 Task: Create a sub task Design and Implement Solution for the task  Integrate a new online platform for online language learning in the project ArcticForge , assign it to team member softage.2@softage.net and update the status of the sub task to  Off Track , set the priority of the sub task to High
Action: Mouse moved to (54, 260)
Screenshot: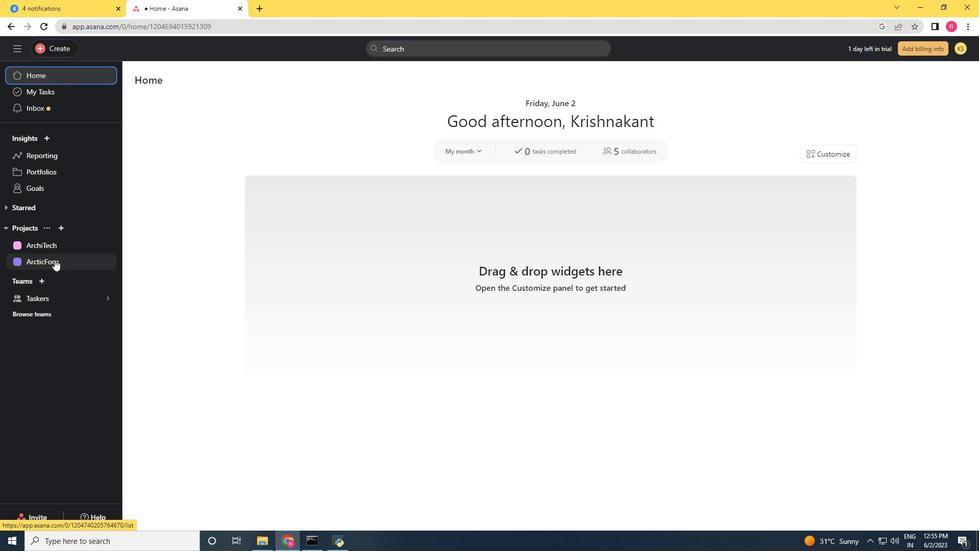 
Action: Mouse pressed left at (54, 260)
Screenshot: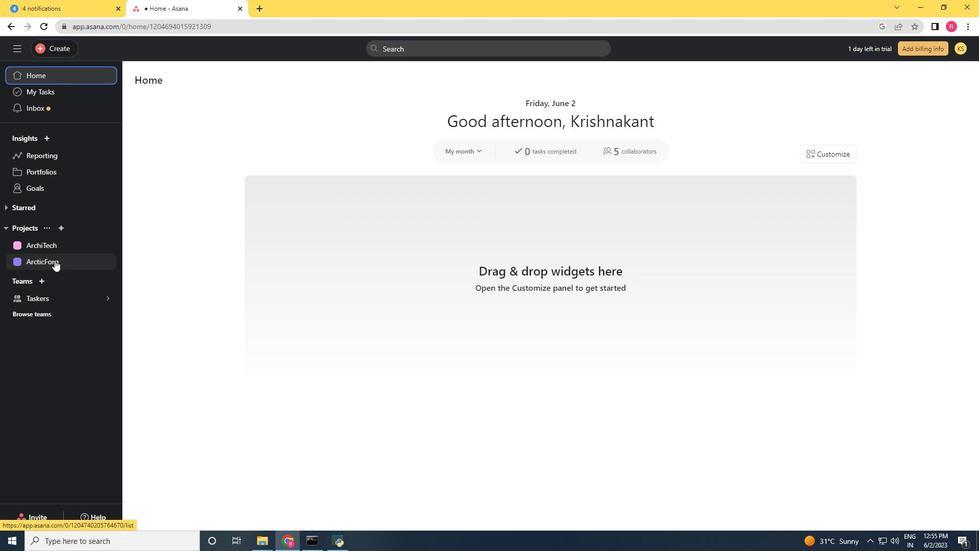 
Action: Mouse moved to (433, 229)
Screenshot: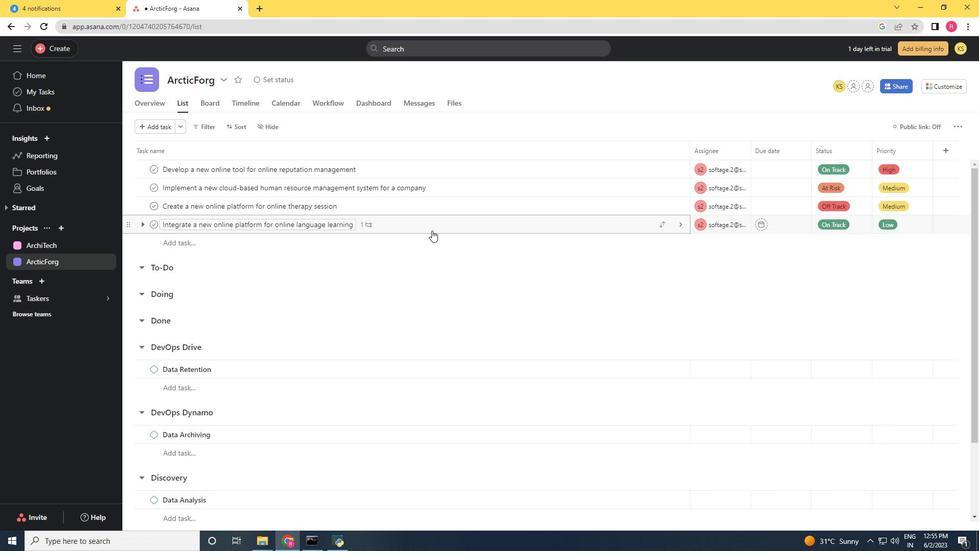 
Action: Mouse pressed left at (433, 229)
Screenshot: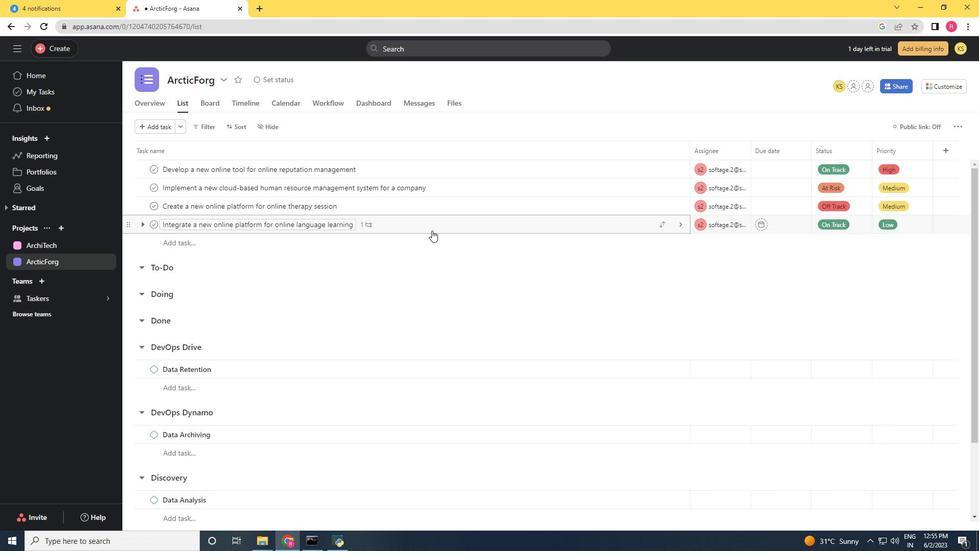 
Action: Mouse moved to (737, 368)
Screenshot: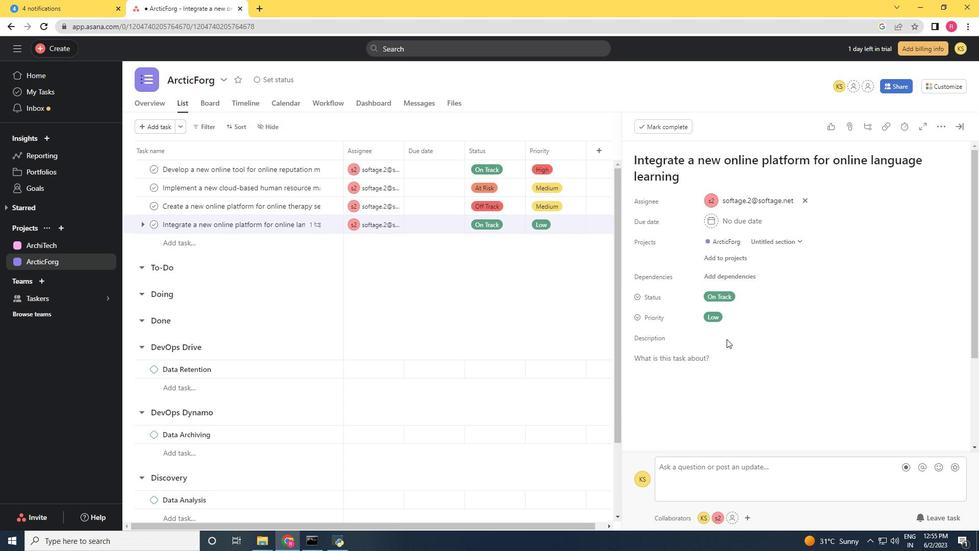 
Action: Mouse scrolled (737, 368) with delta (0, 0)
Screenshot: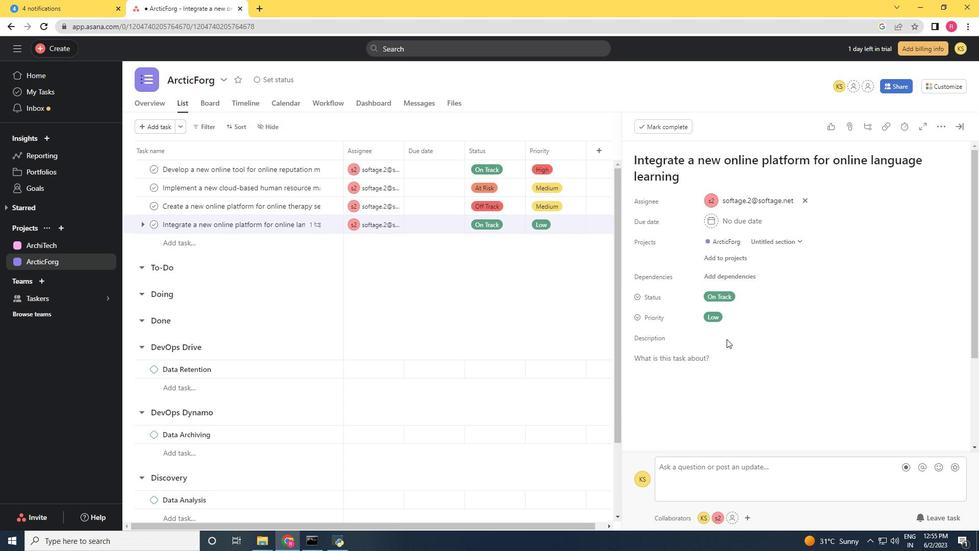 
Action: Mouse moved to (737, 372)
Screenshot: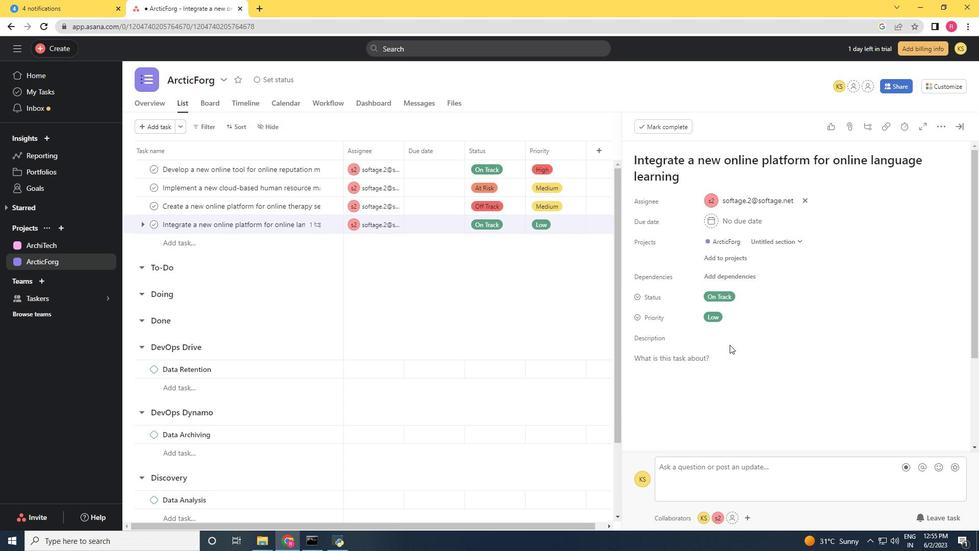 
Action: Mouse scrolled (737, 372) with delta (0, 0)
Screenshot: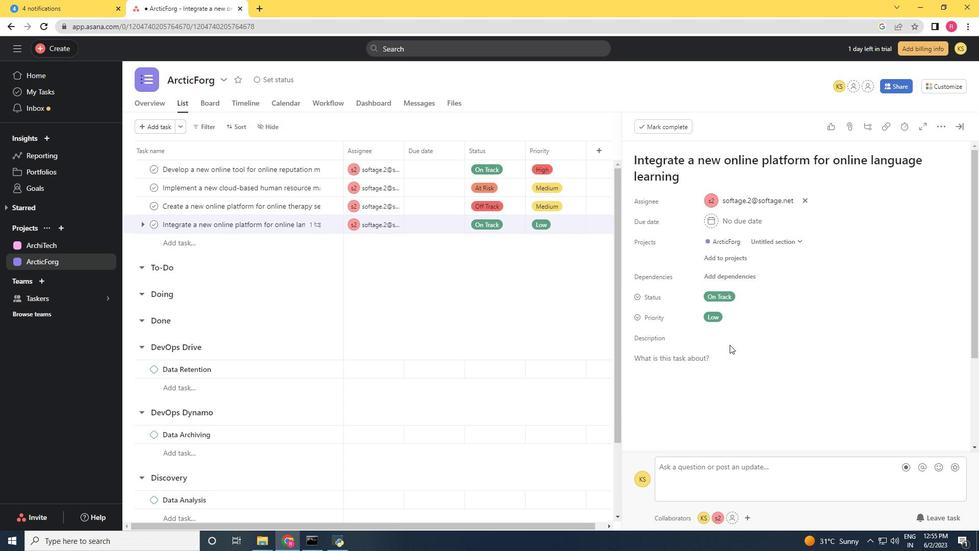 
Action: Mouse moved to (737, 373)
Screenshot: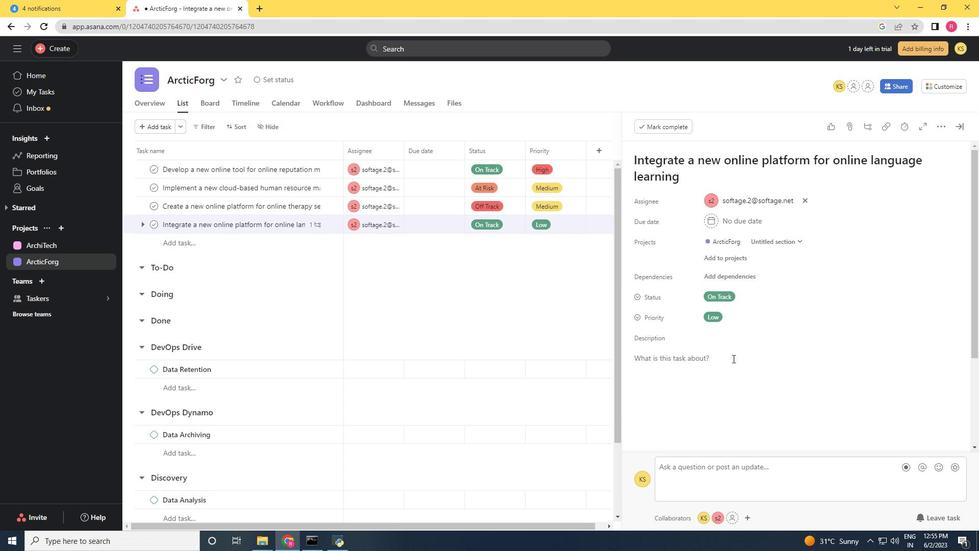
Action: Mouse scrolled (737, 372) with delta (0, 0)
Screenshot: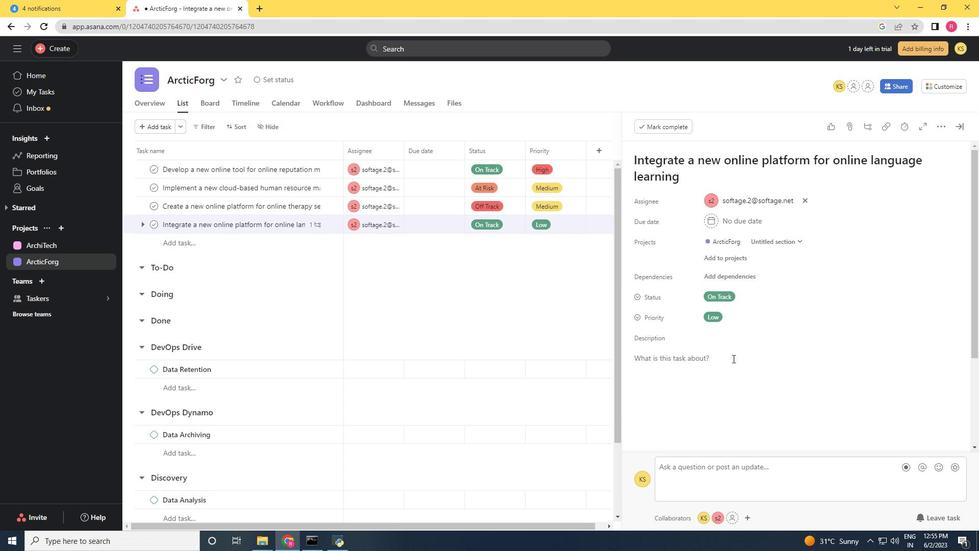
Action: Mouse moved to (737, 374)
Screenshot: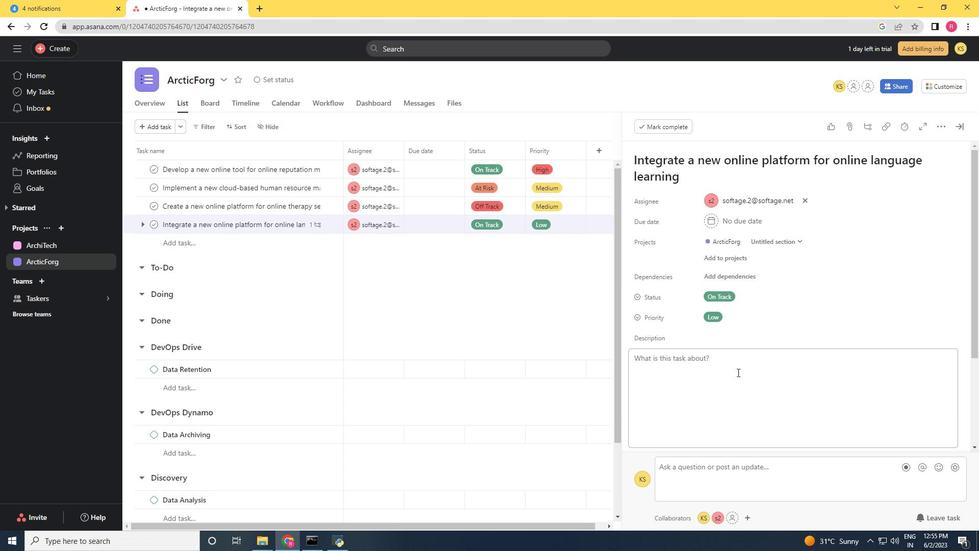 
Action: Mouse scrolled (737, 373) with delta (0, 0)
Screenshot: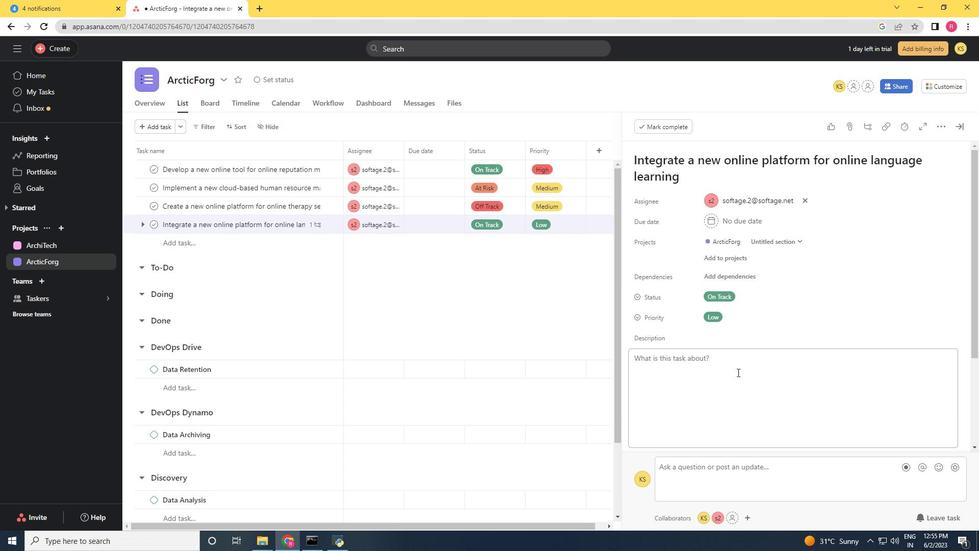 
Action: Mouse moved to (664, 371)
Screenshot: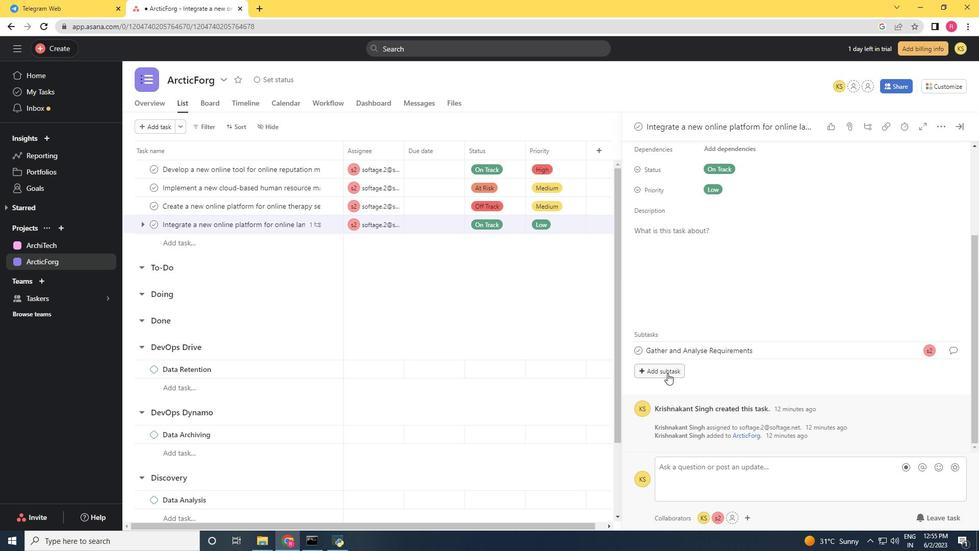 
Action: Mouse pressed left at (664, 371)
Screenshot: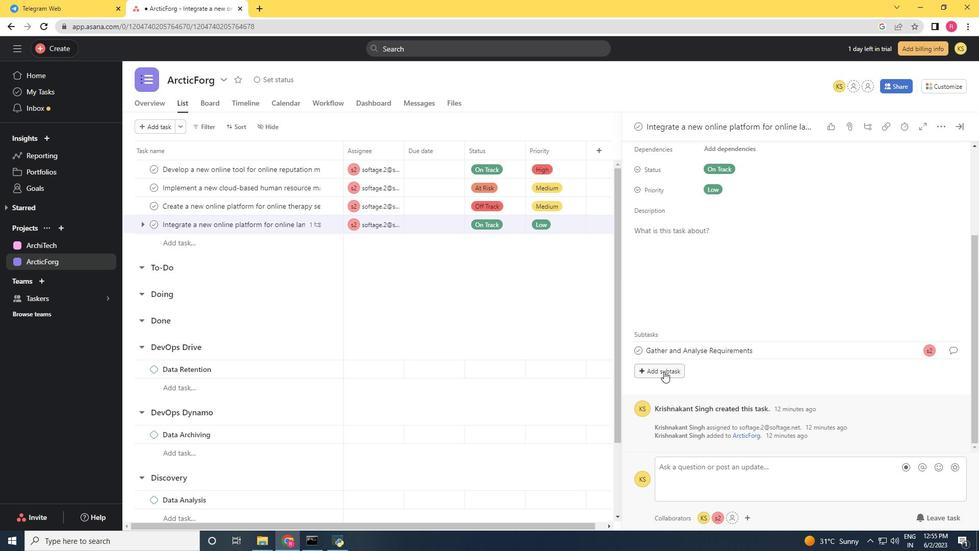 
Action: Key pressed <Key.shift><Key.shift><Key.shift><Key.shift><Key.shift>Design<Key.space>and<Key.space><Key.shift>Implement<Key.space><Key.shift>Solution
Screenshot: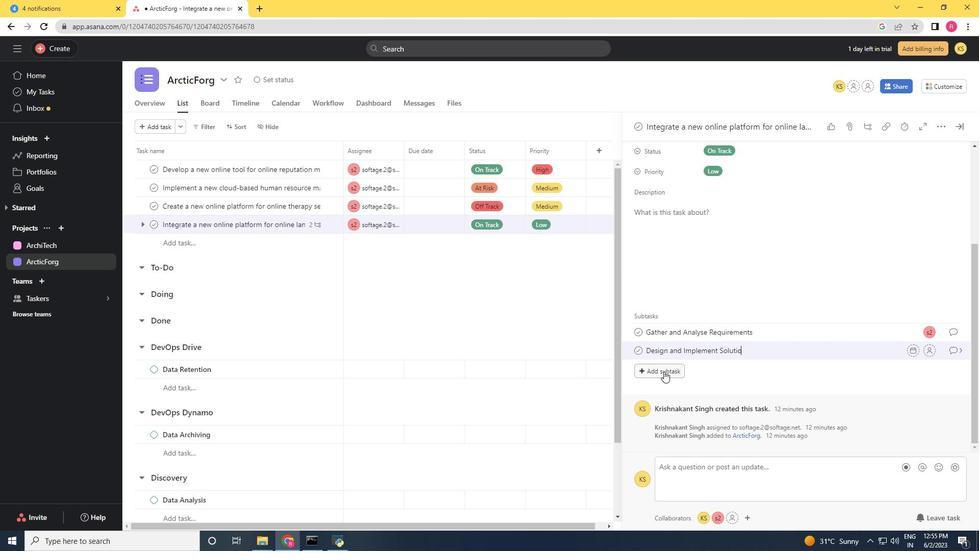 
Action: Mouse scrolled (664, 372) with delta (0, 0)
Screenshot: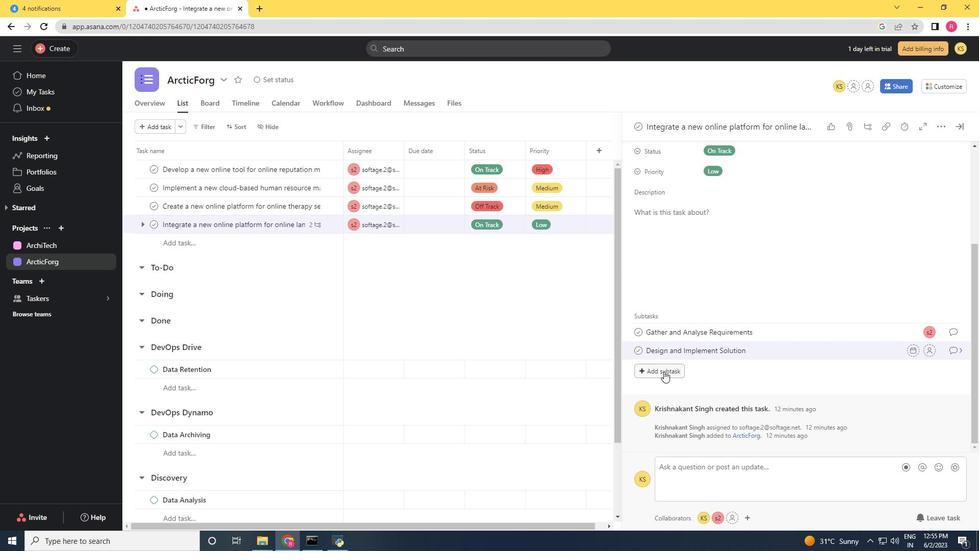 
Action: Mouse moved to (929, 401)
Screenshot: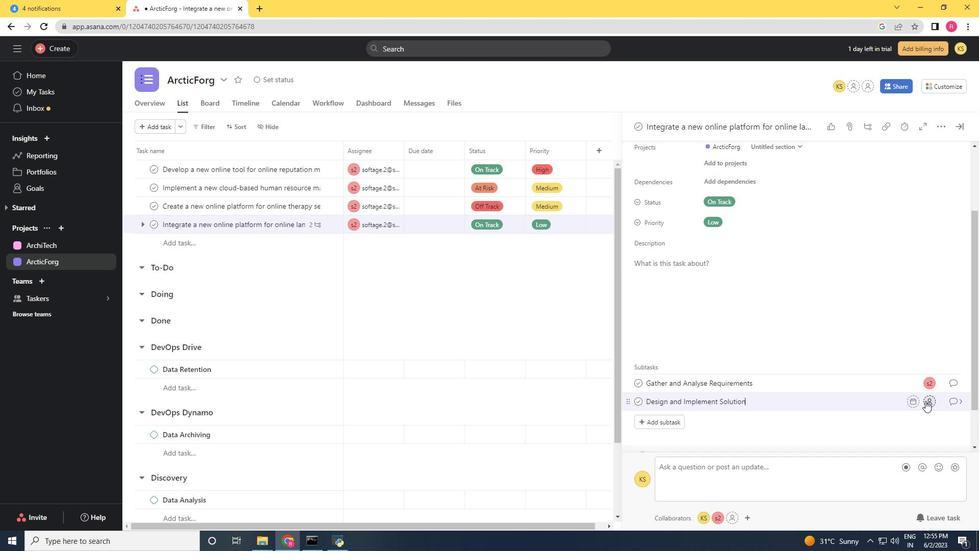 
Action: Mouse pressed left at (929, 401)
Screenshot: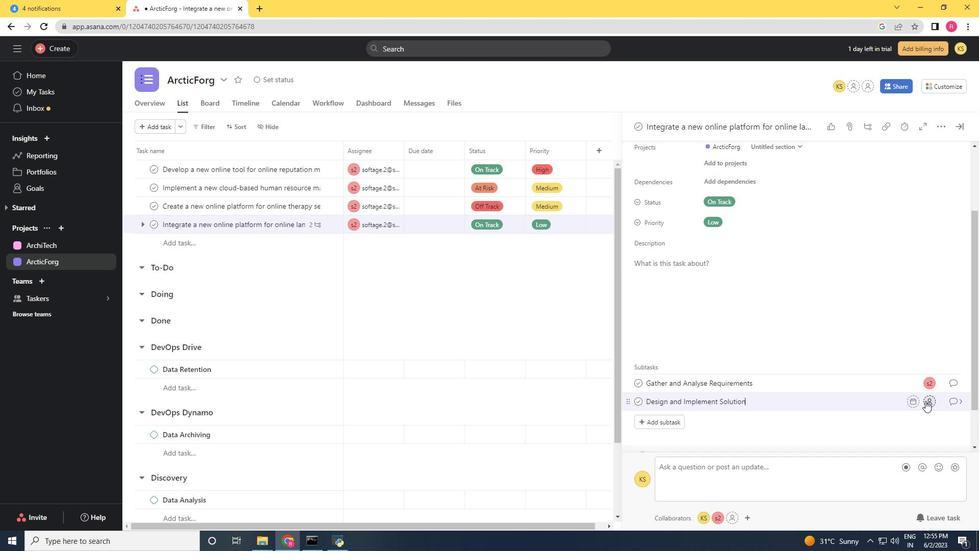 
Action: Mouse moved to (699, 347)
Screenshot: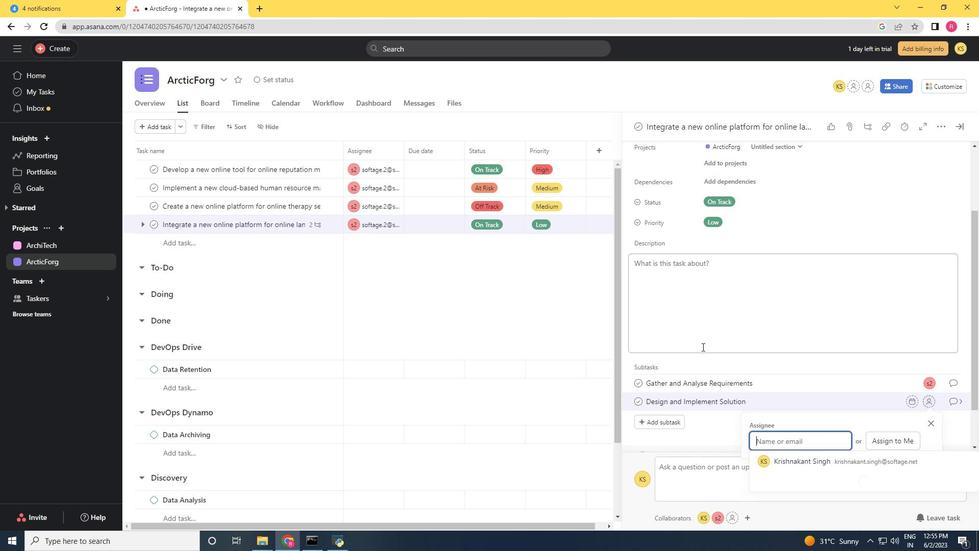 
Action: Key pressed softage.2<Key.shift>@softage.net
Screenshot: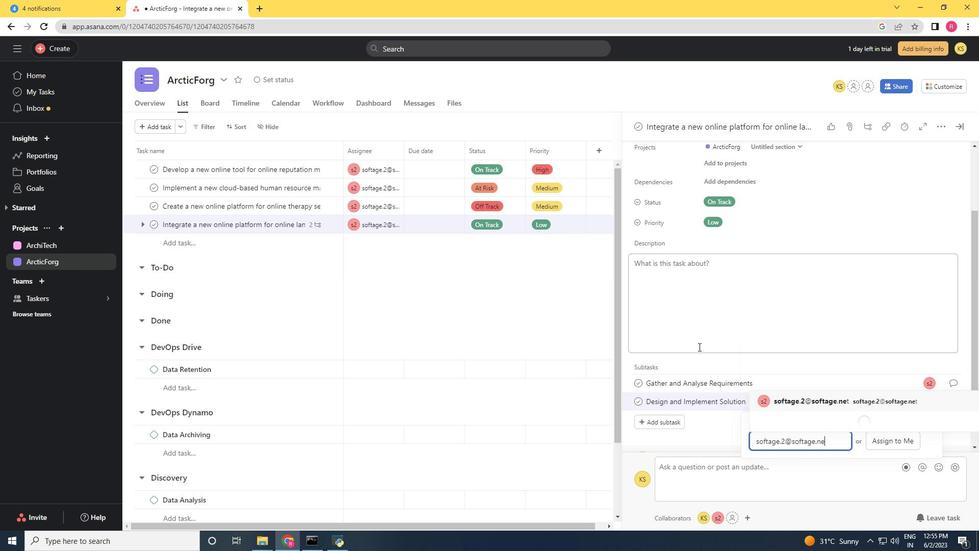 
Action: Mouse moved to (806, 402)
Screenshot: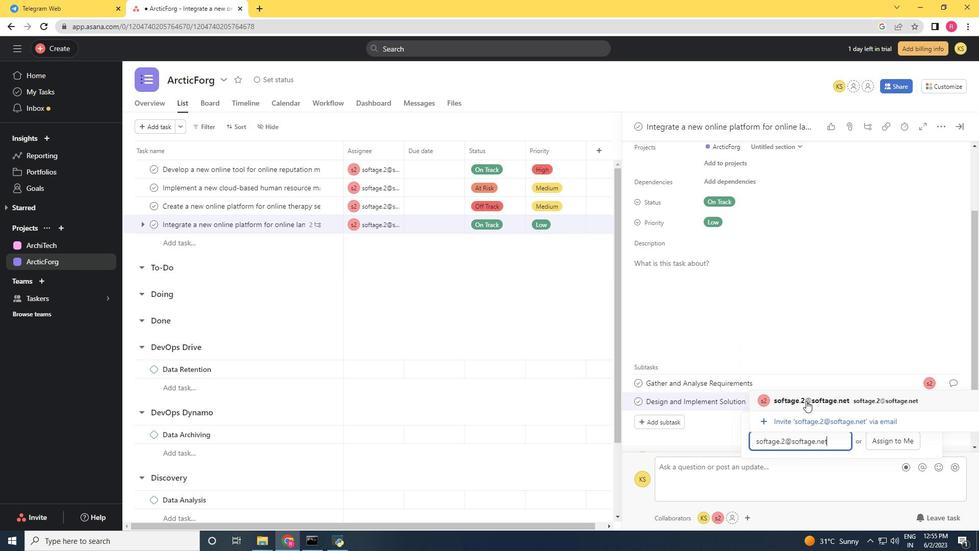 
Action: Mouse pressed left at (806, 402)
Screenshot: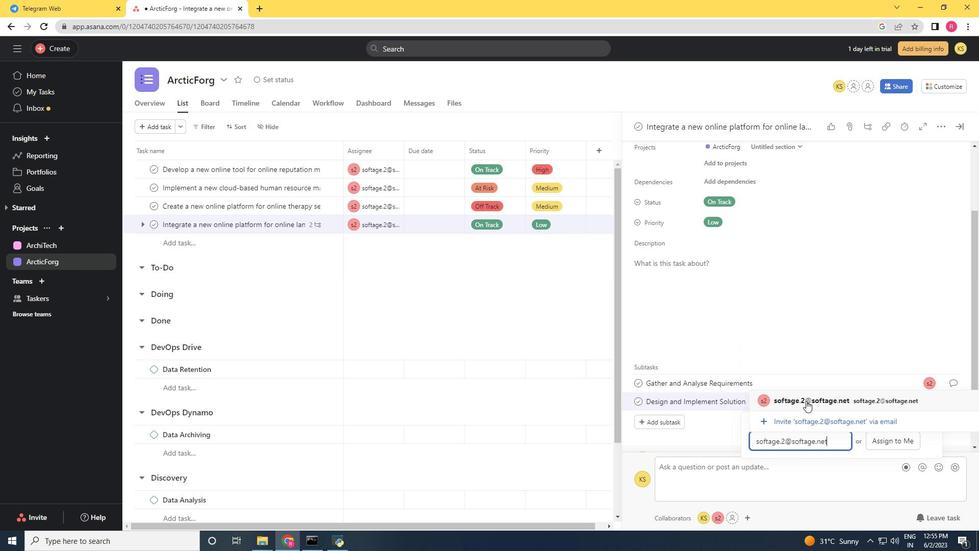 
Action: Mouse moved to (886, 419)
Screenshot: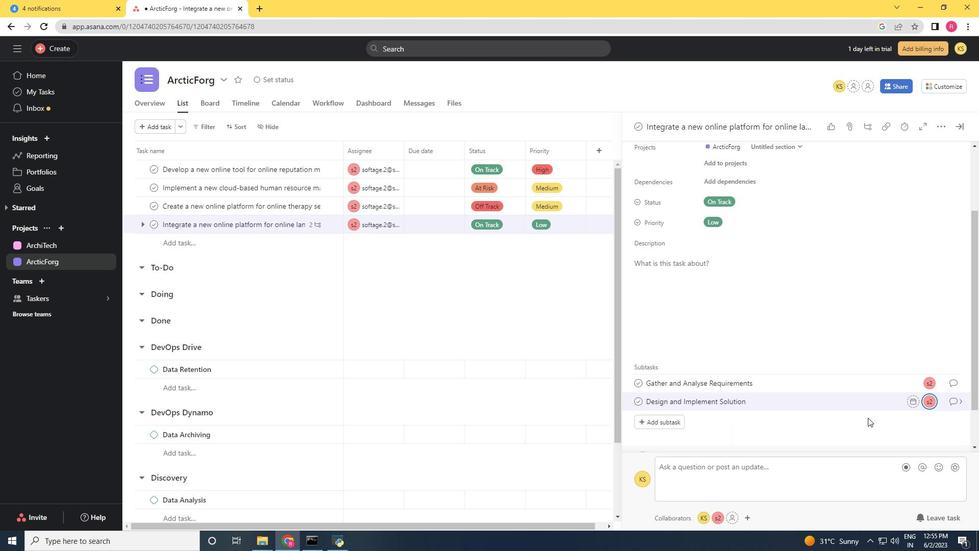 
Action: Mouse scrolled (886, 419) with delta (0, 0)
Screenshot: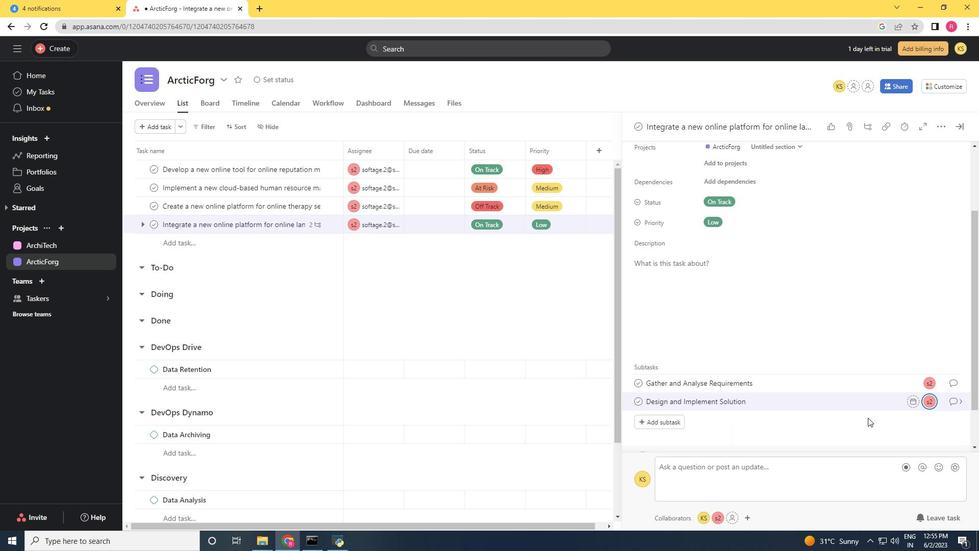 
Action: Mouse moved to (887, 419)
Screenshot: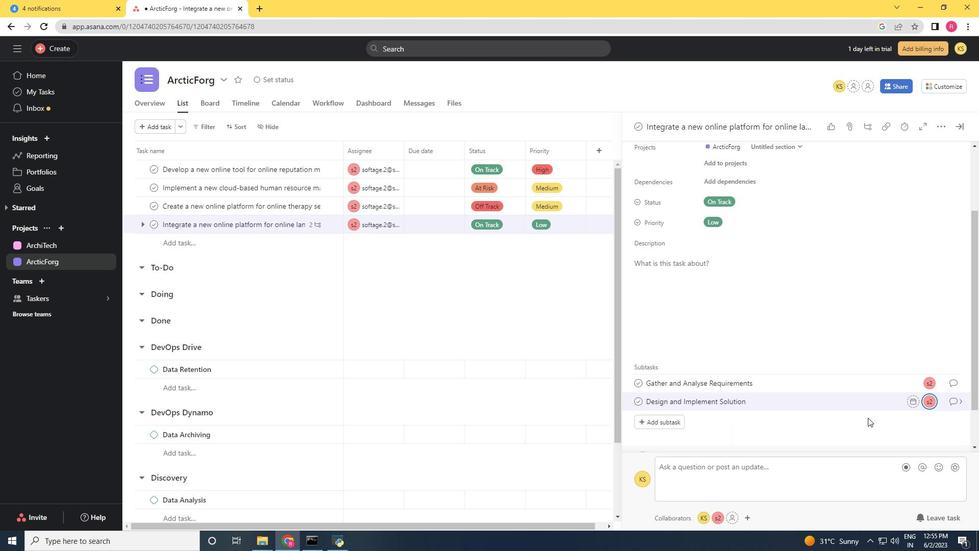 
Action: Mouse scrolled (887, 419) with delta (0, 0)
Screenshot: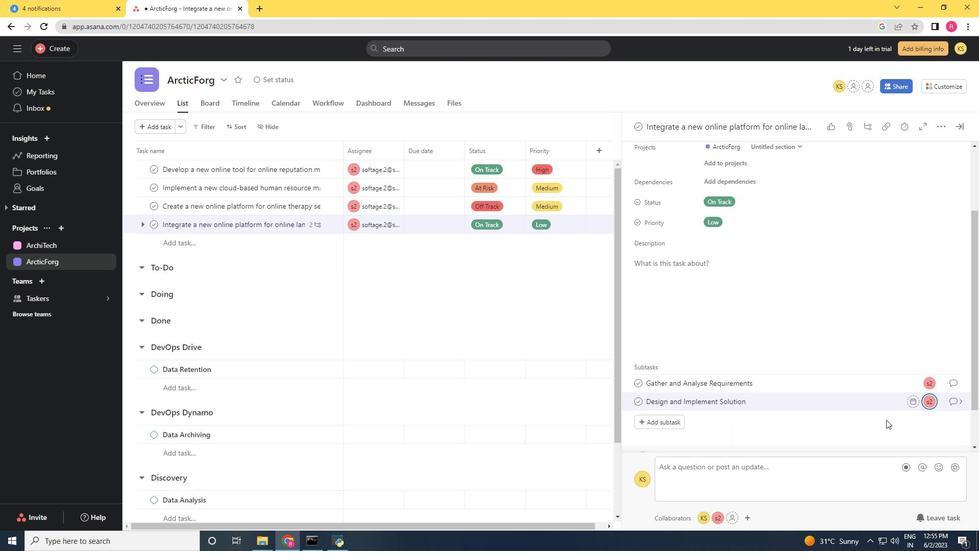 
Action: Mouse moved to (953, 348)
Screenshot: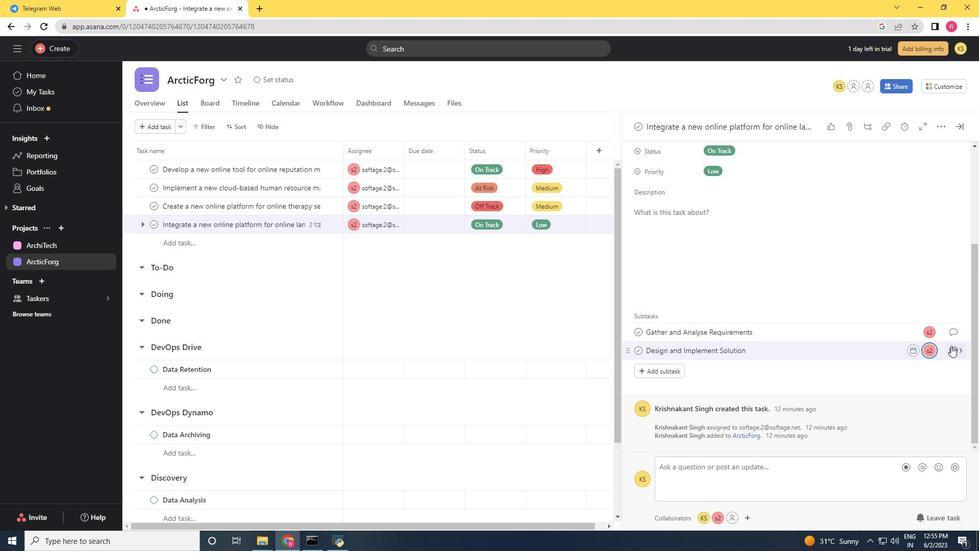 
Action: Mouse pressed left at (953, 348)
Screenshot: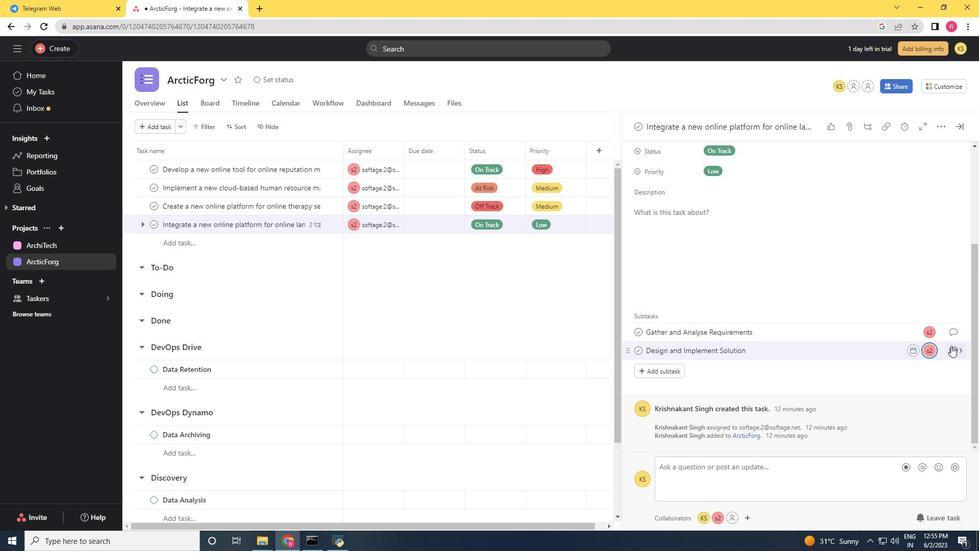 
Action: Mouse moved to (674, 272)
Screenshot: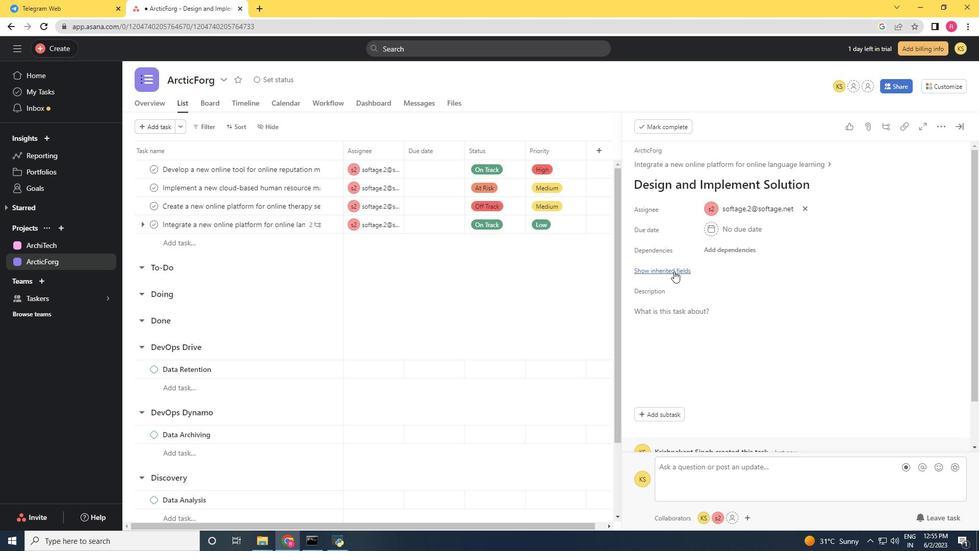 
Action: Mouse pressed left at (674, 272)
Screenshot: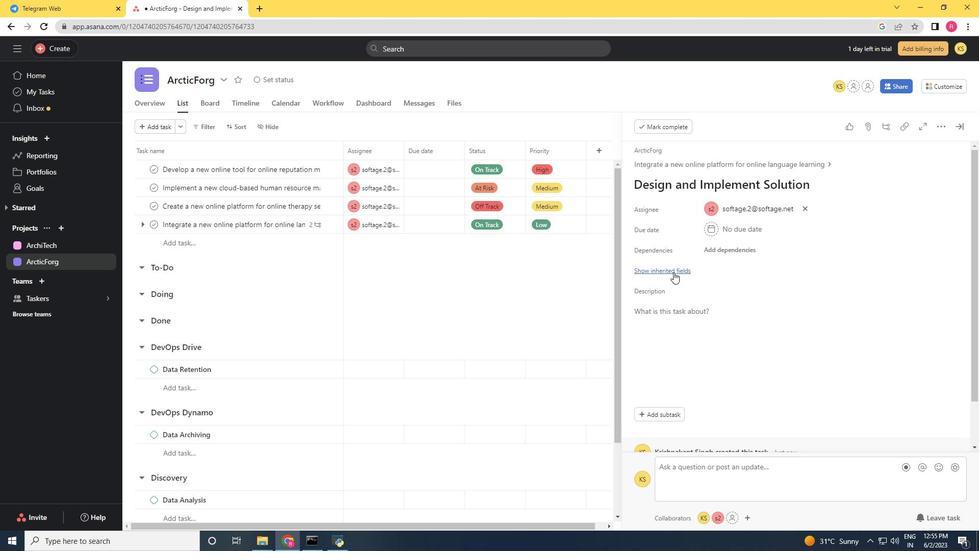 
Action: Mouse moved to (721, 286)
Screenshot: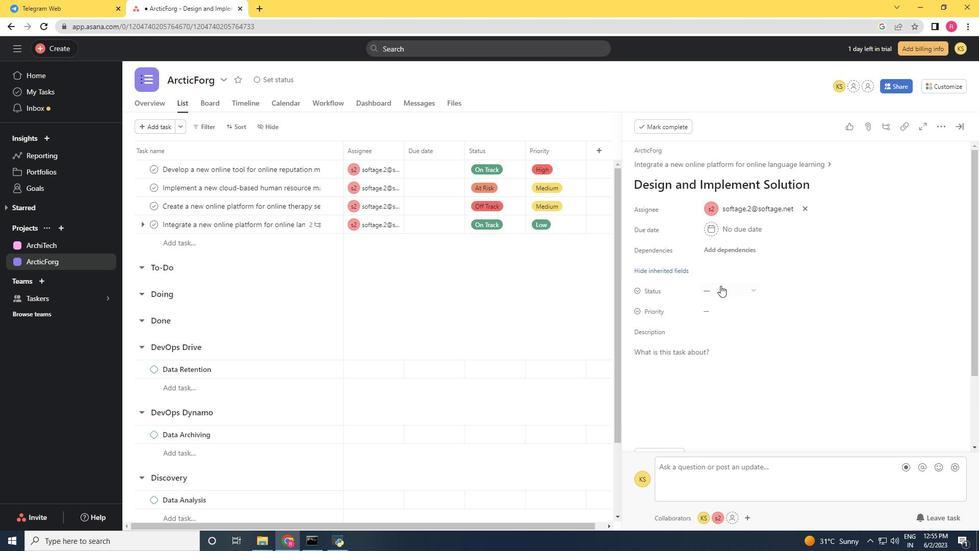 
Action: Mouse pressed left at (721, 286)
Screenshot: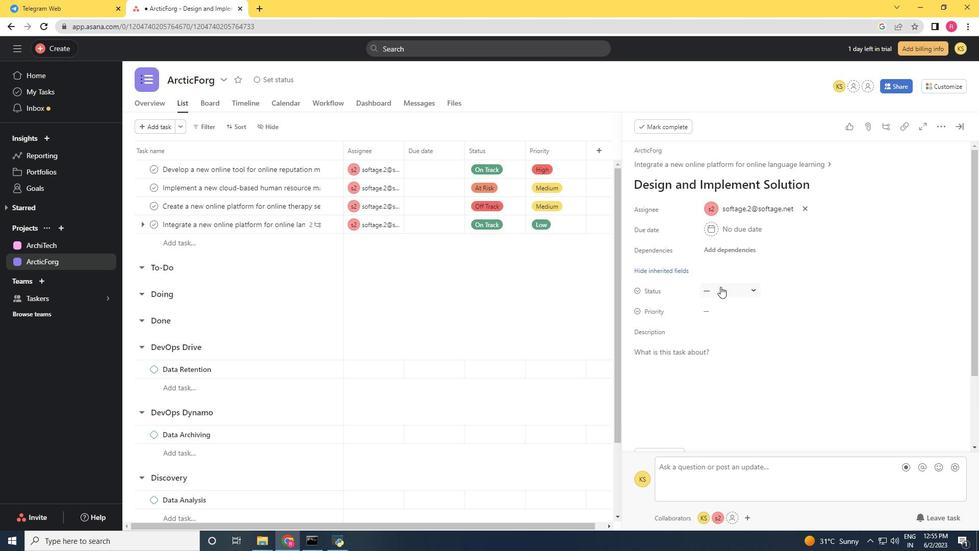 
Action: Mouse moved to (756, 337)
Screenshot: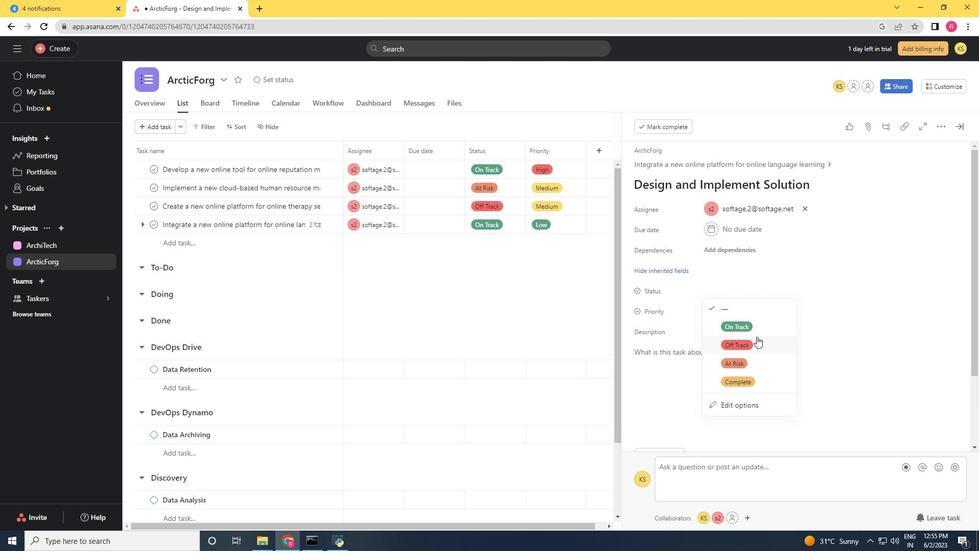 
Action: Mouse pressed left at (756, 337)
Screenshot: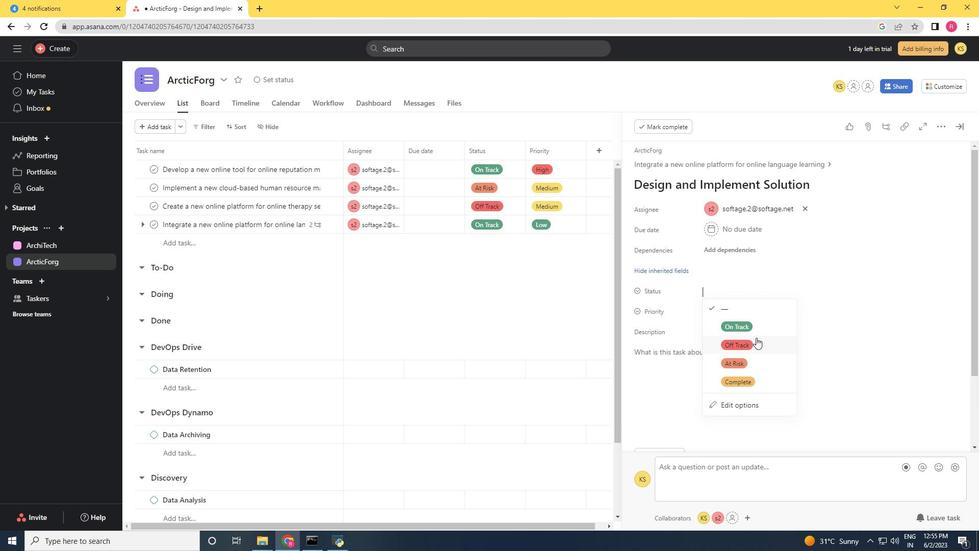 
Action: Mouse moved to (720, 314)
Screenshot: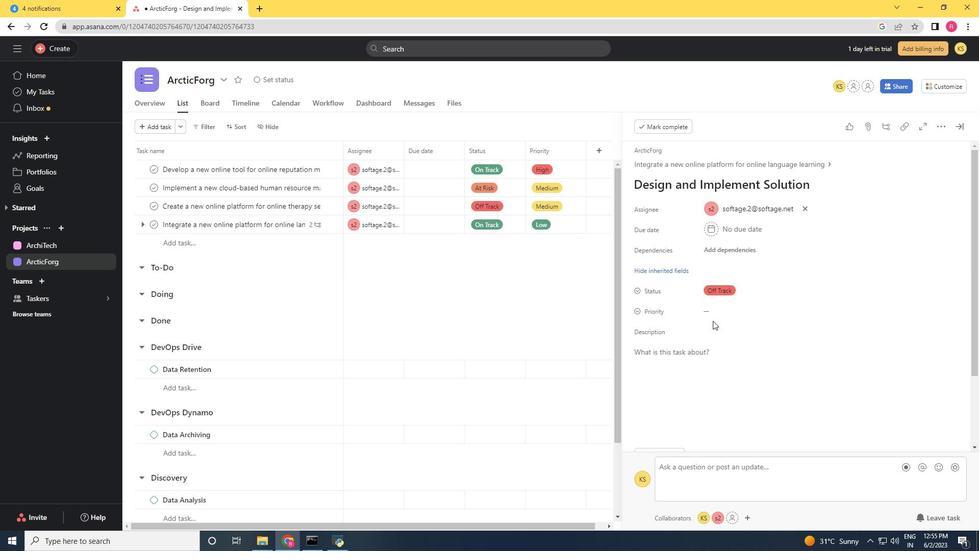 
Action: Mouse pressed left at (720, 314)
Screenshot: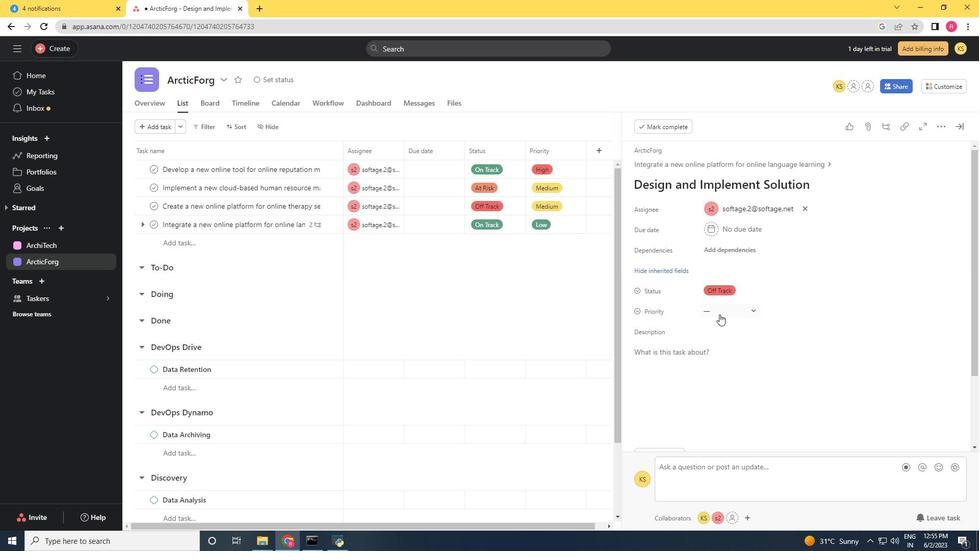 
Action: Mouse moved to (738, 350)
Screenshot: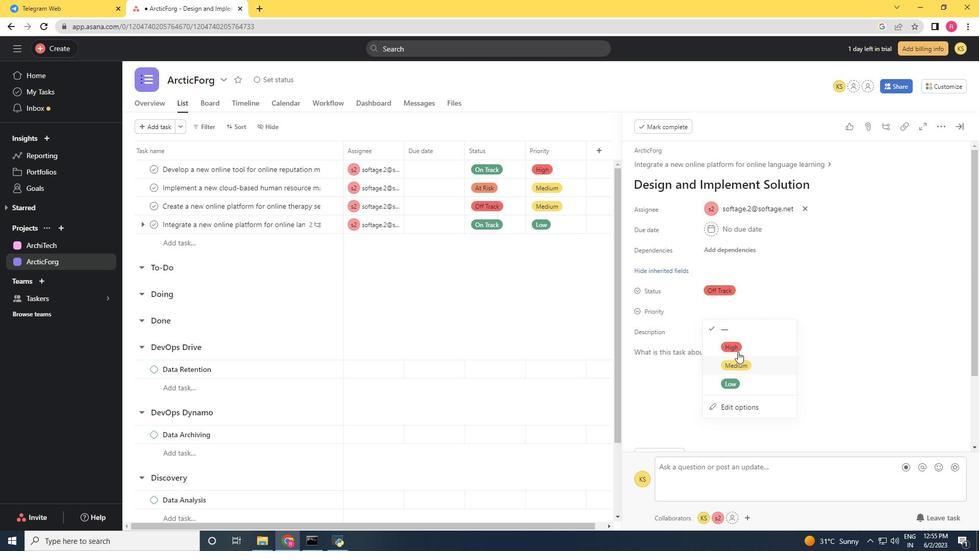 
Action: Mouse pressed left at (738, 350)
Screenshot: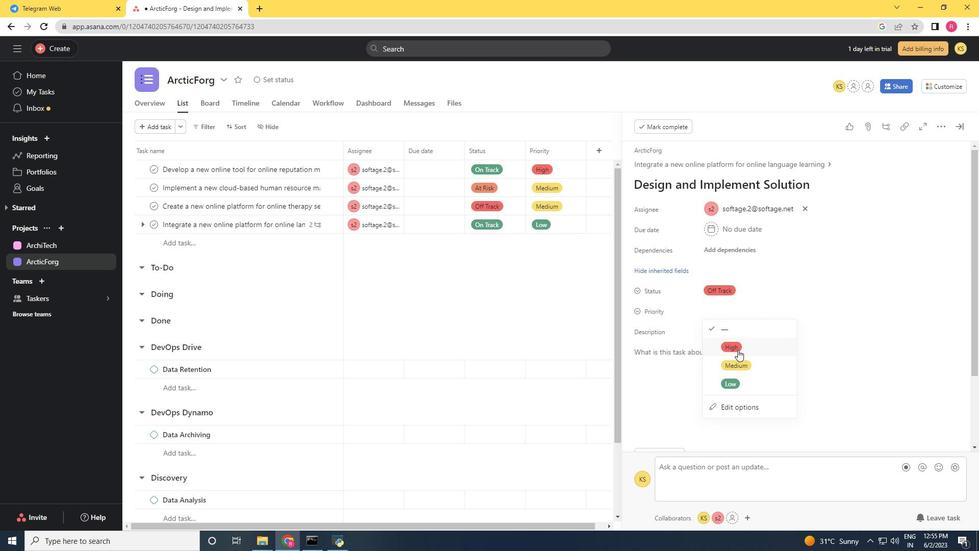 
Action: Mouse moved to (842, 261)
Screenshot: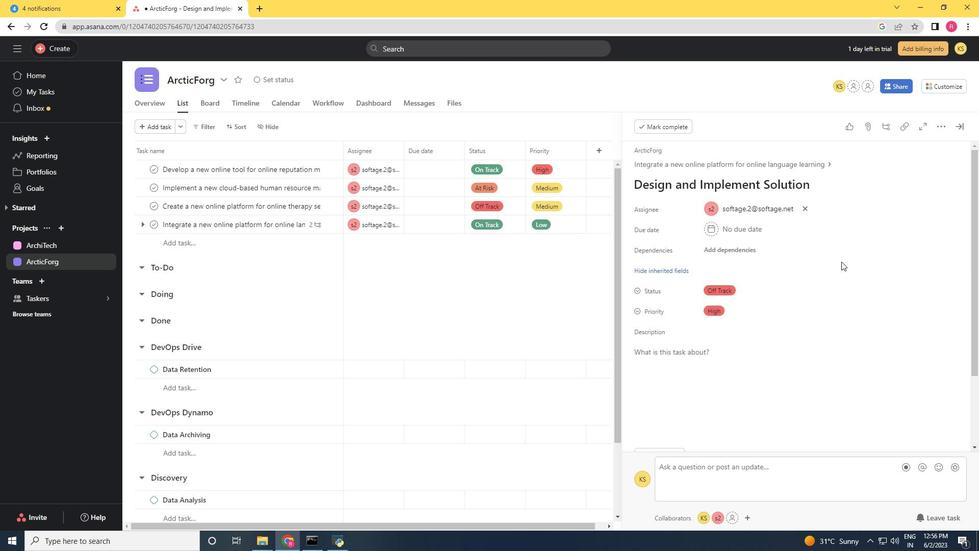 
